 Task: Sort the products by relevance.
Action: Mouse pressed left at (15, 110)
Screenshot: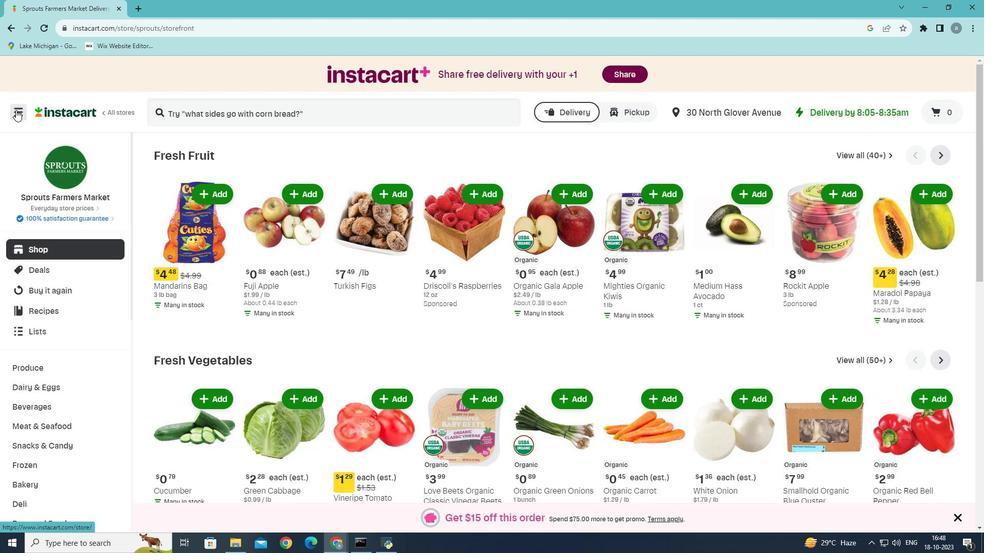 
Action: Mouse moved to (51, 301)
Screenshot: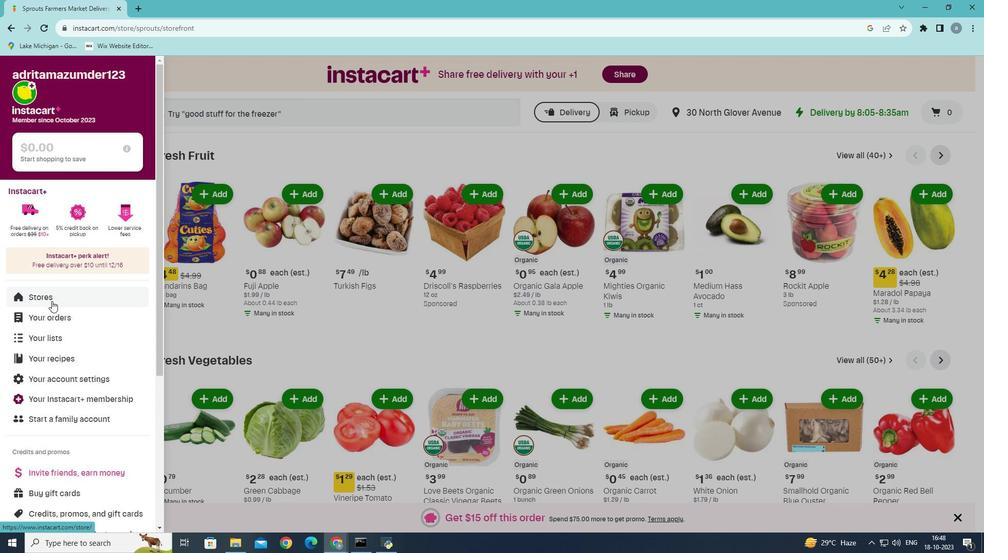 
Action: Mouse pressed left at (51, 301)
Screenshot: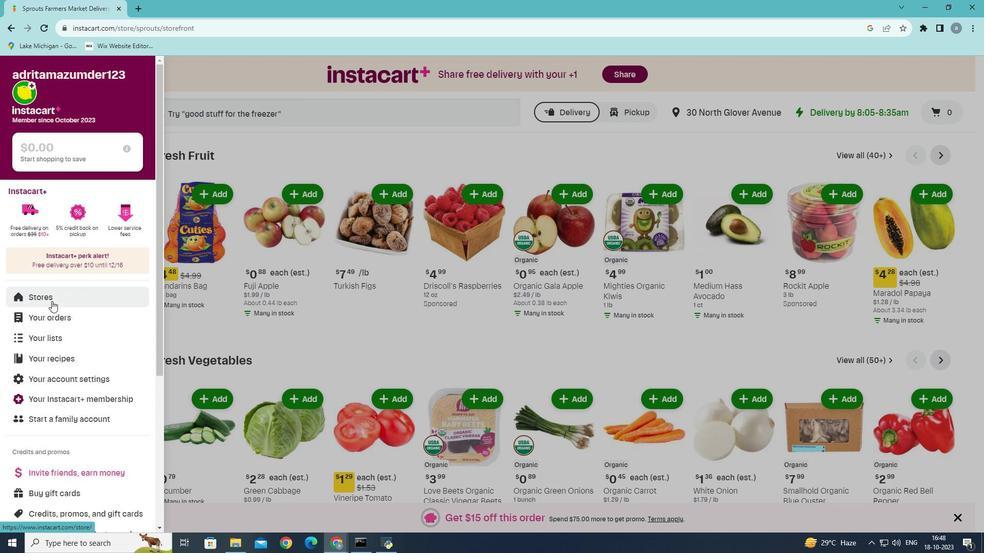 
Action: Mouse moved to (242, 115)
Screenshot: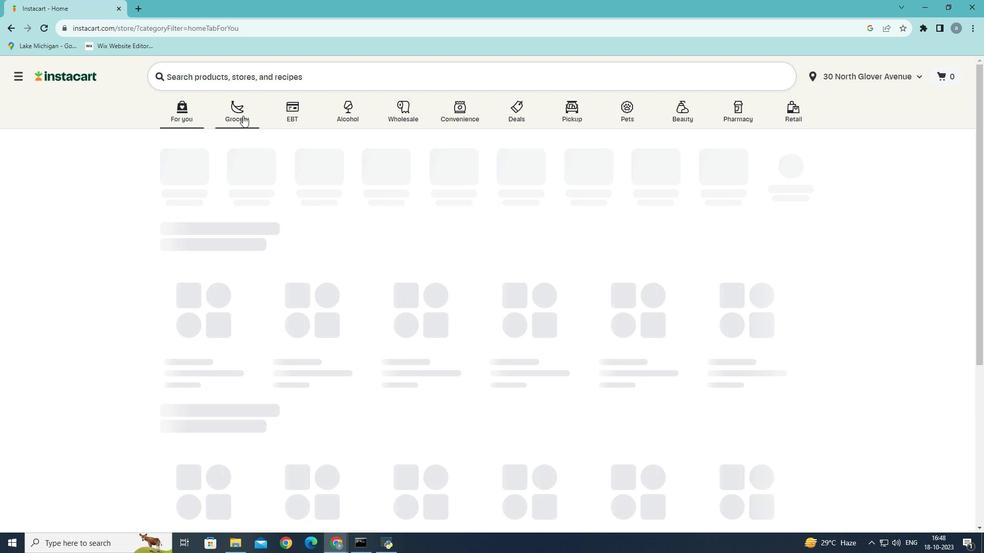 
Action: Mouse pressed left at (242, 115)
Screenshot: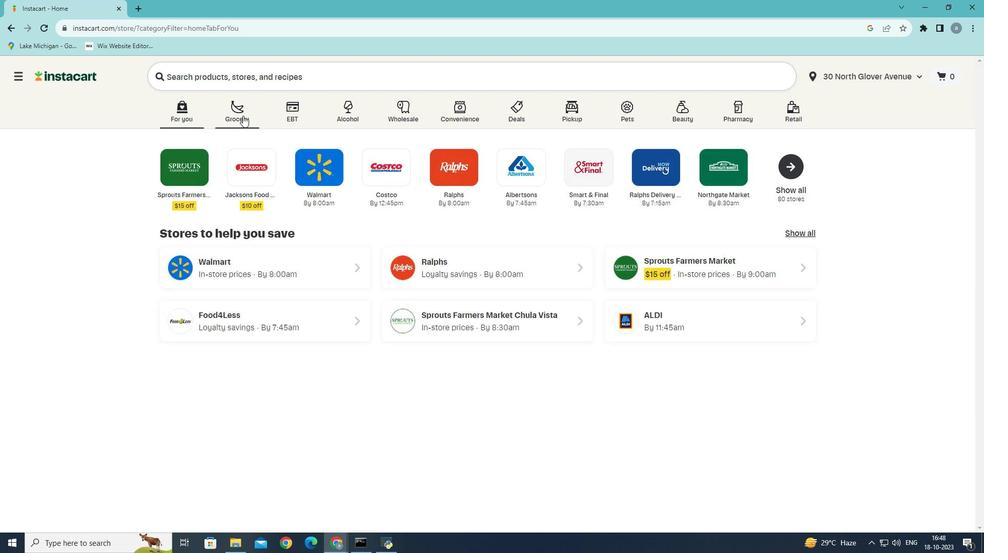 
Action: Mouse moved to (285, 308)
Screenshot: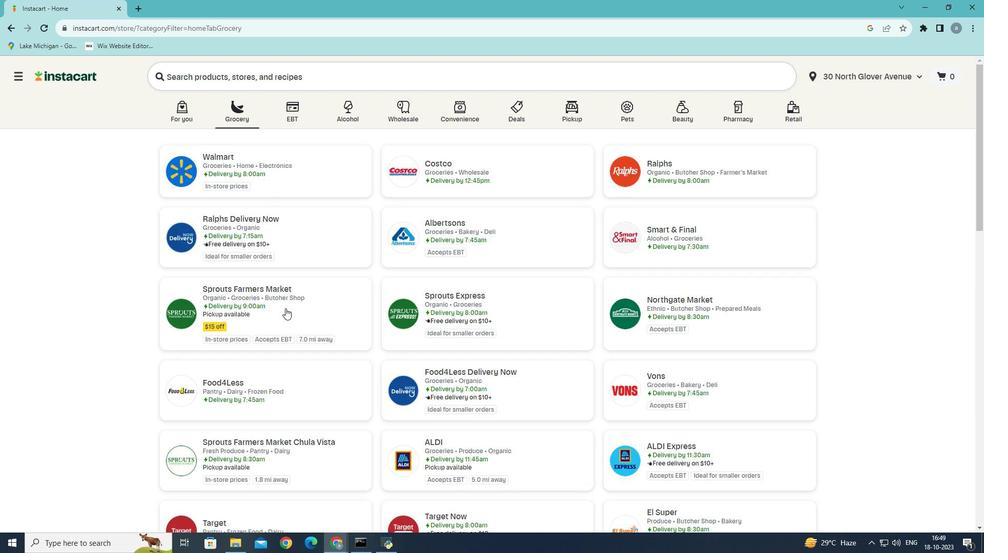 
Action: Mouse pressed left at (285, 308)
Screenshot: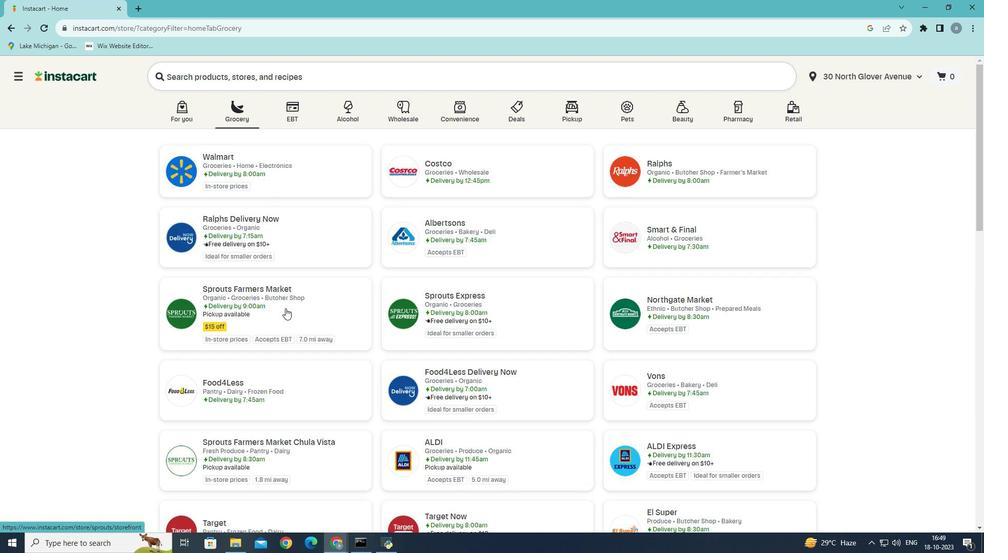 
Action: Mouse moved to (56, 427)
Screenshot: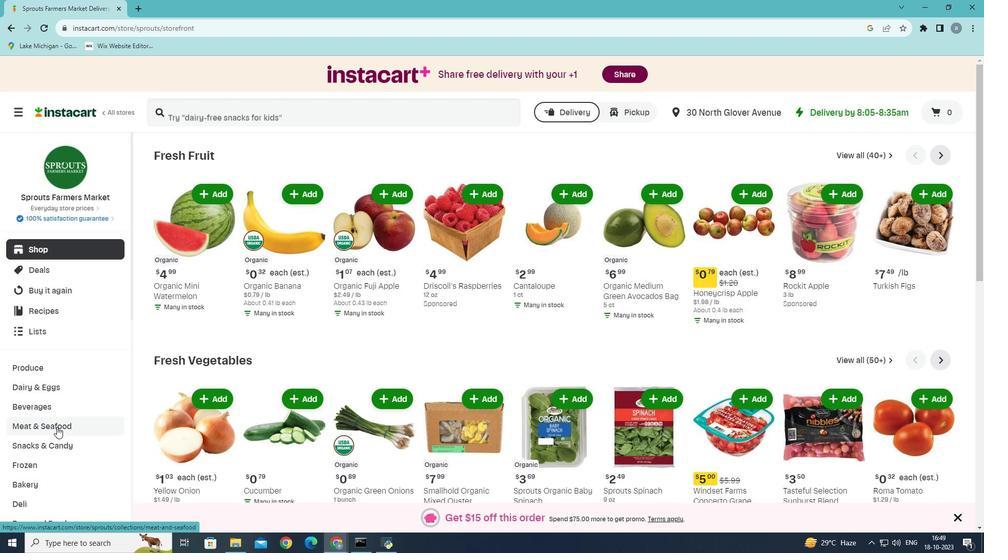 
Action: Mouse pressed left at (56, 427)
Screenshot: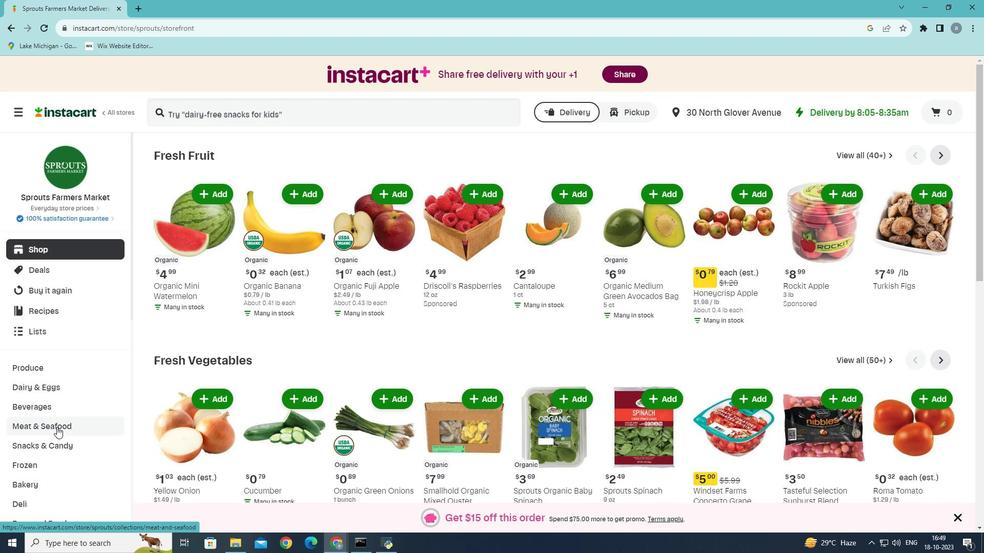 
Action: Mouse moved to (409, 179)
Screenshot: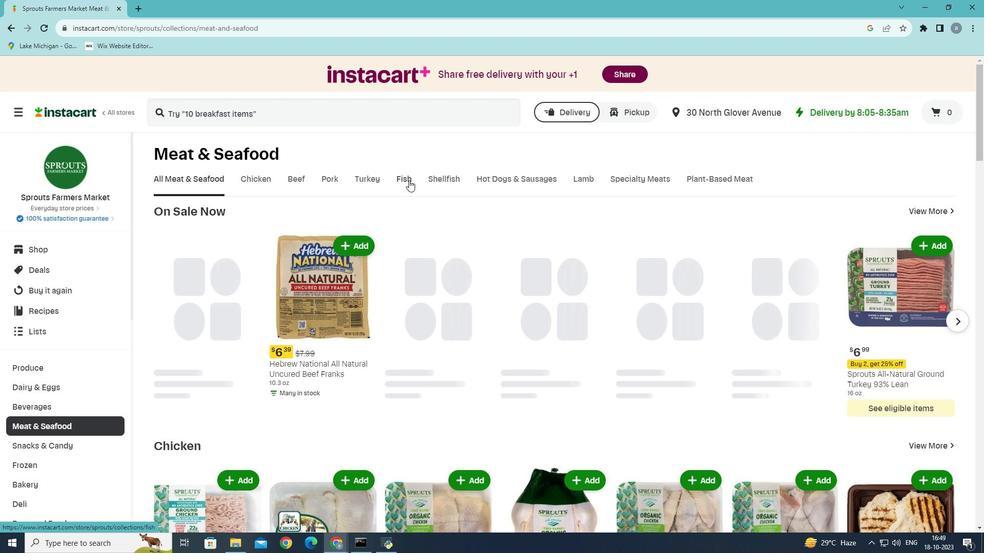 
Action: Mouse pressed left at (409, 179)
Screenshot: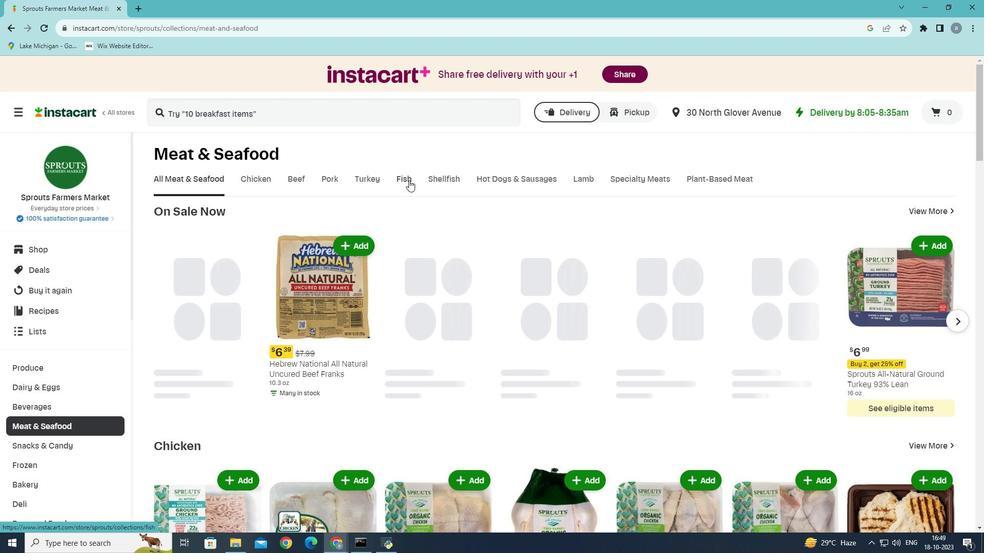 
Action: Mouse moved to (942, 268)
Screenshot: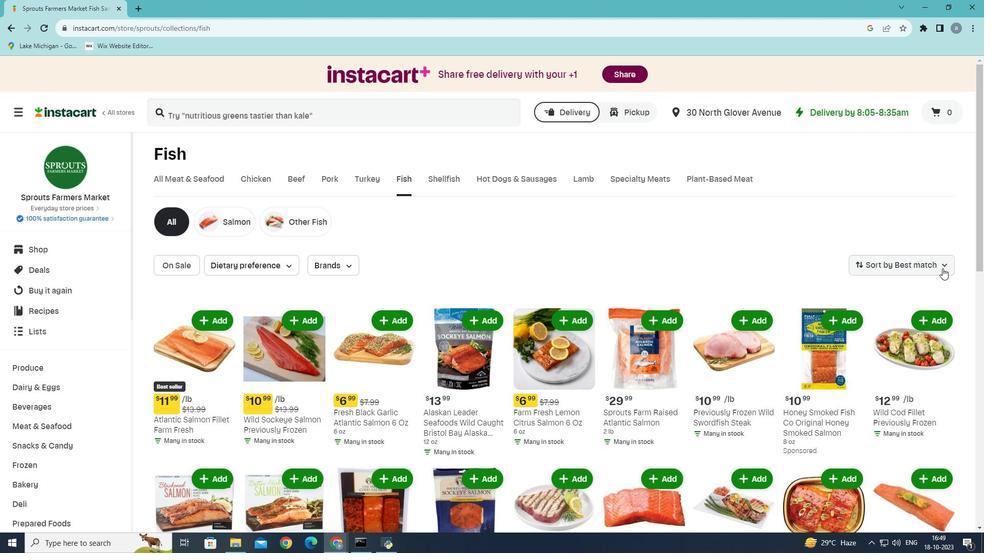 
Action: Mouse pressed left at (942, 268)
Screenshot: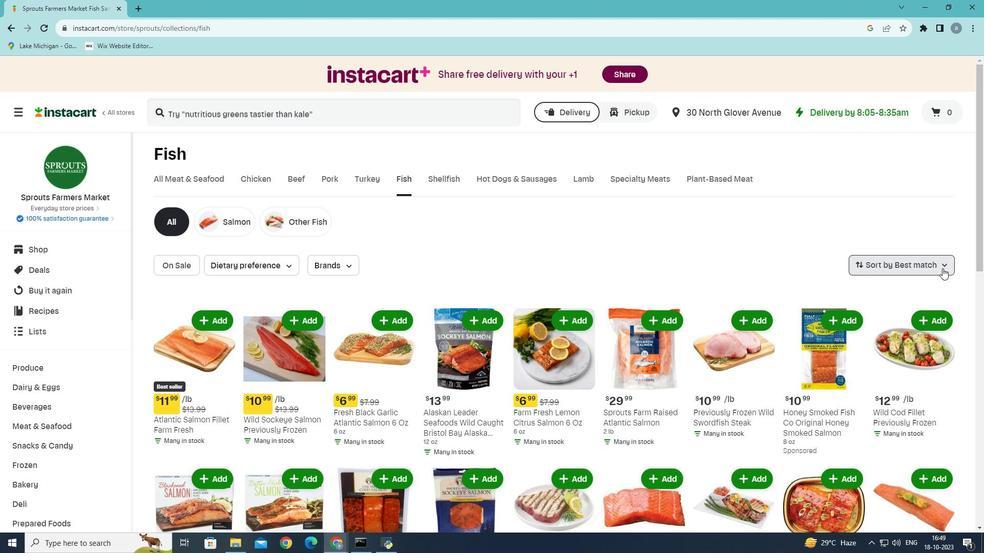 
Action: Mouse moved to (884, 413)
Screenshot: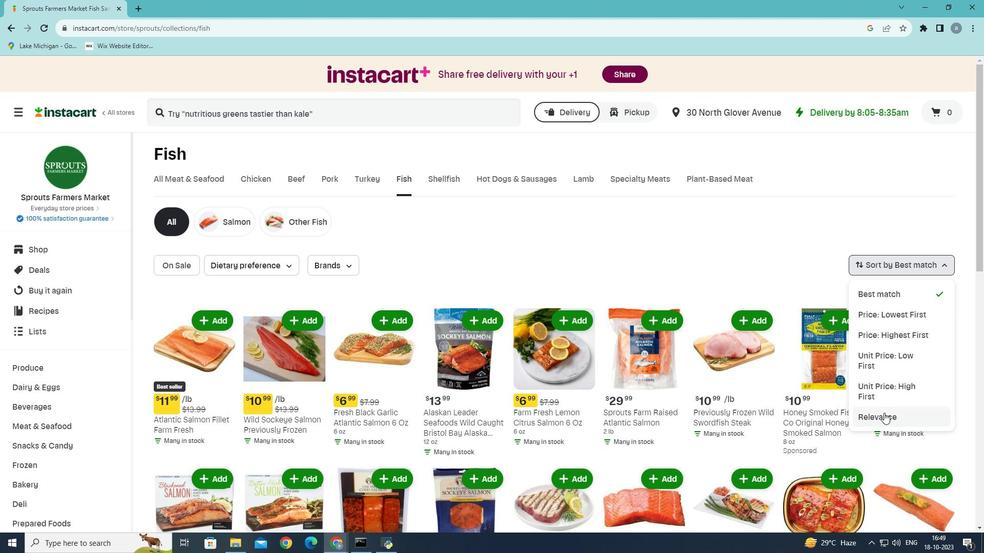 
Action: Mouse pressed left at (884, 413)
Screenshot: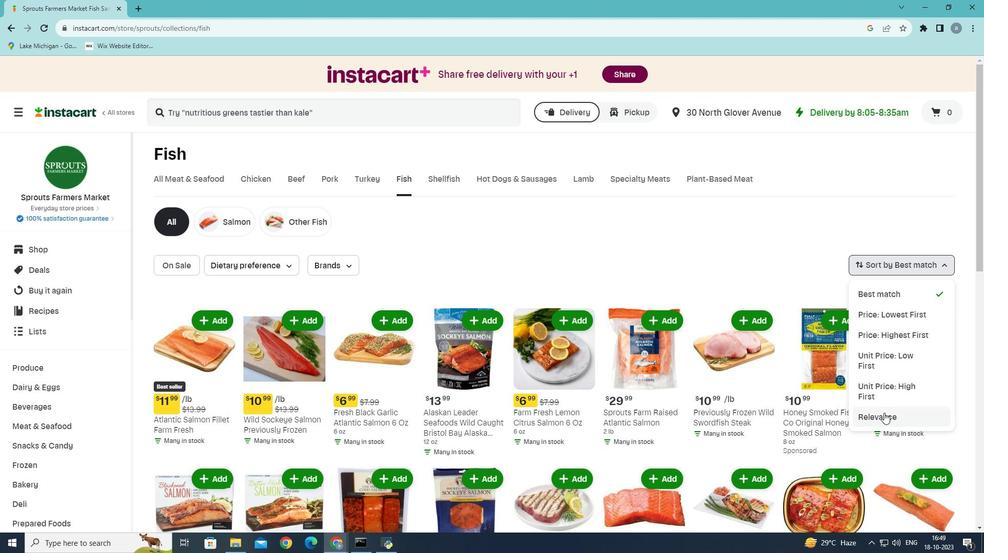 
Action: Mouse moved to (879, 413)
Screenshot: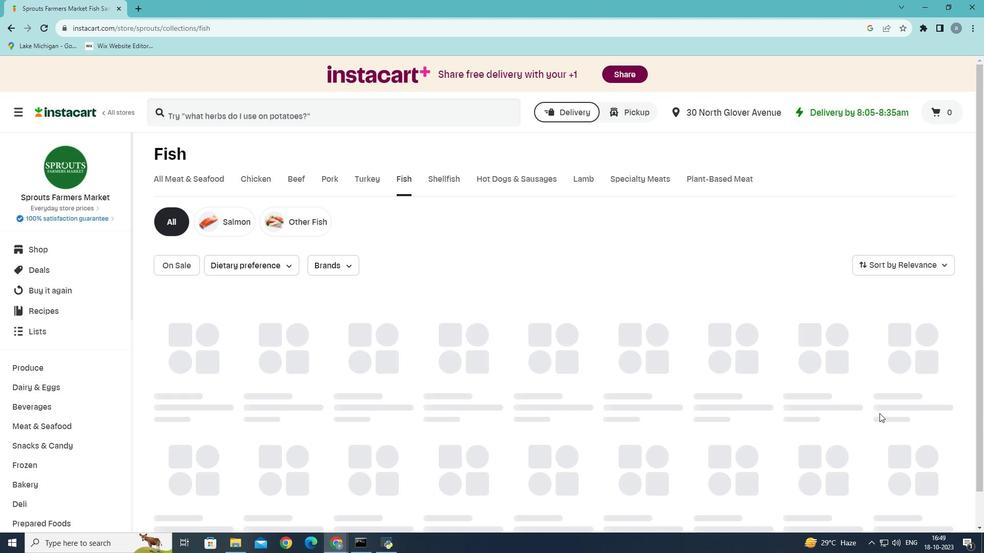 
